 Task: Create a due date automation trigger when advanced on, on the monday of the week a card is due add basic not assigned to anyone at 11:00 AM.
Action: Mouse moved to (1184, 88)
Screenshot: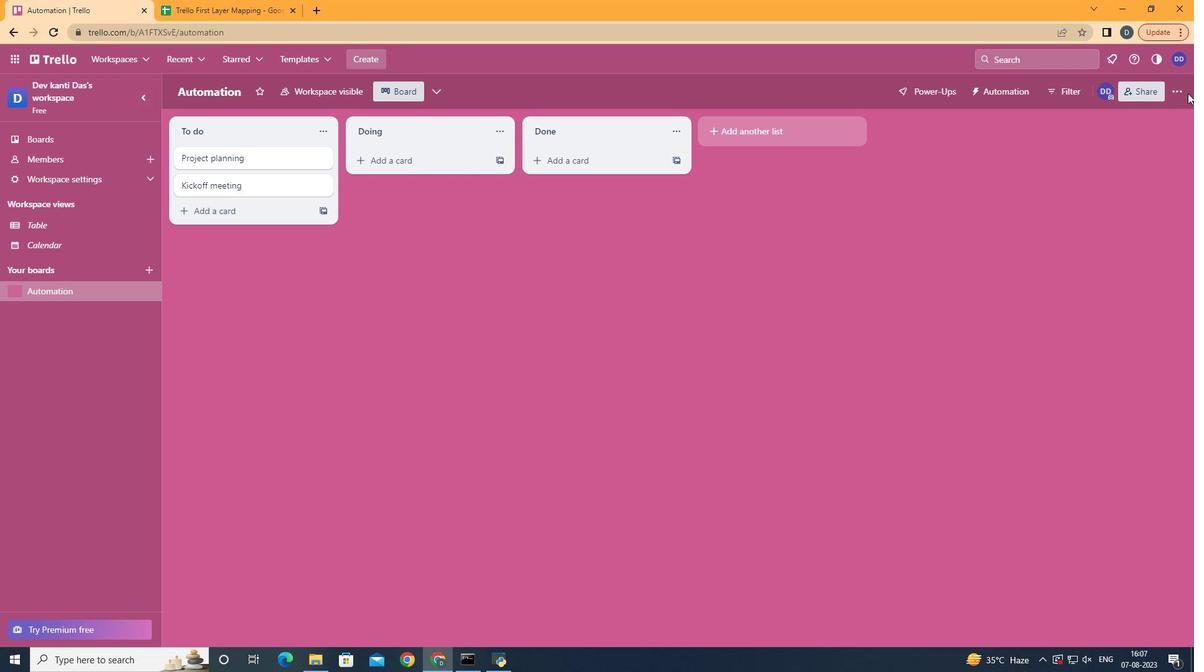 
Action: Mouse pressed left at (1184, 88)
Screenshot: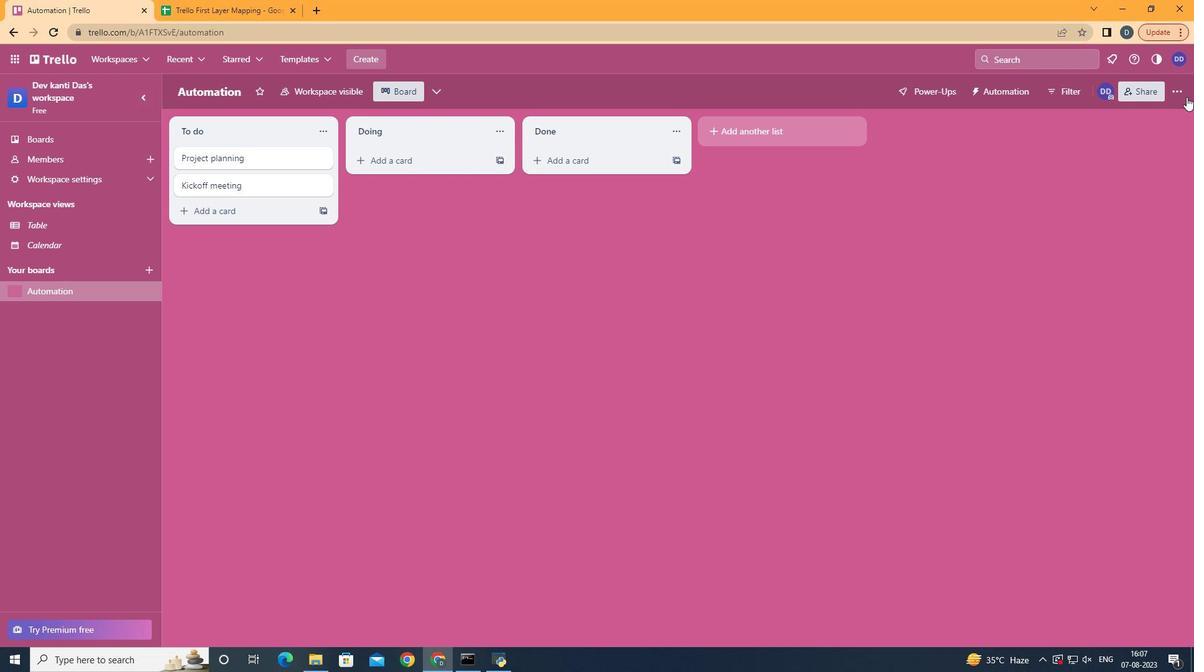 
Action: Mouse moved to (1178, 90)
Screenshot: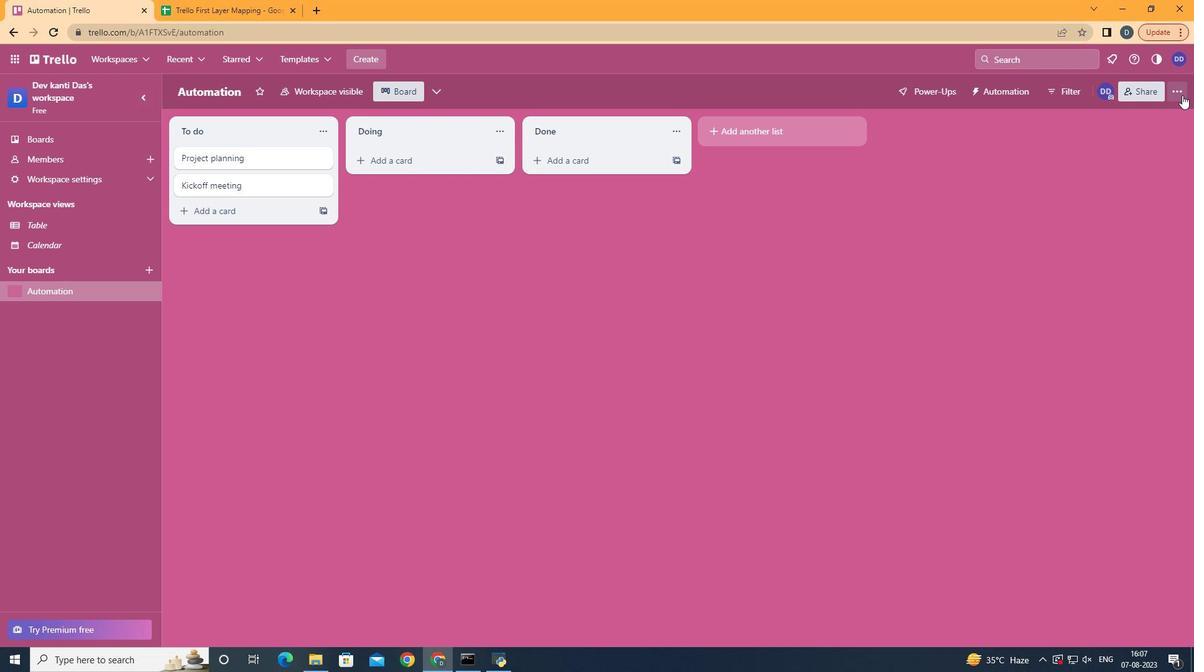 
Action: Mouse pressed left at (1178, 90)
Screenshot: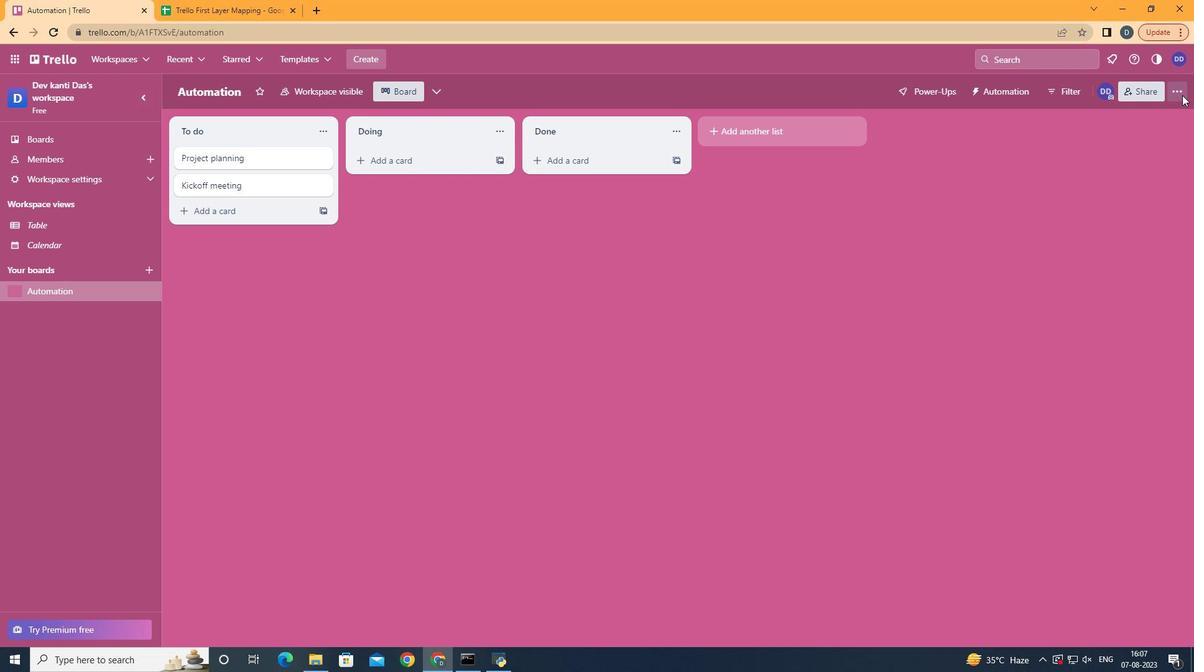
Action: Mouse moved to (1080, 247)
Screenshot: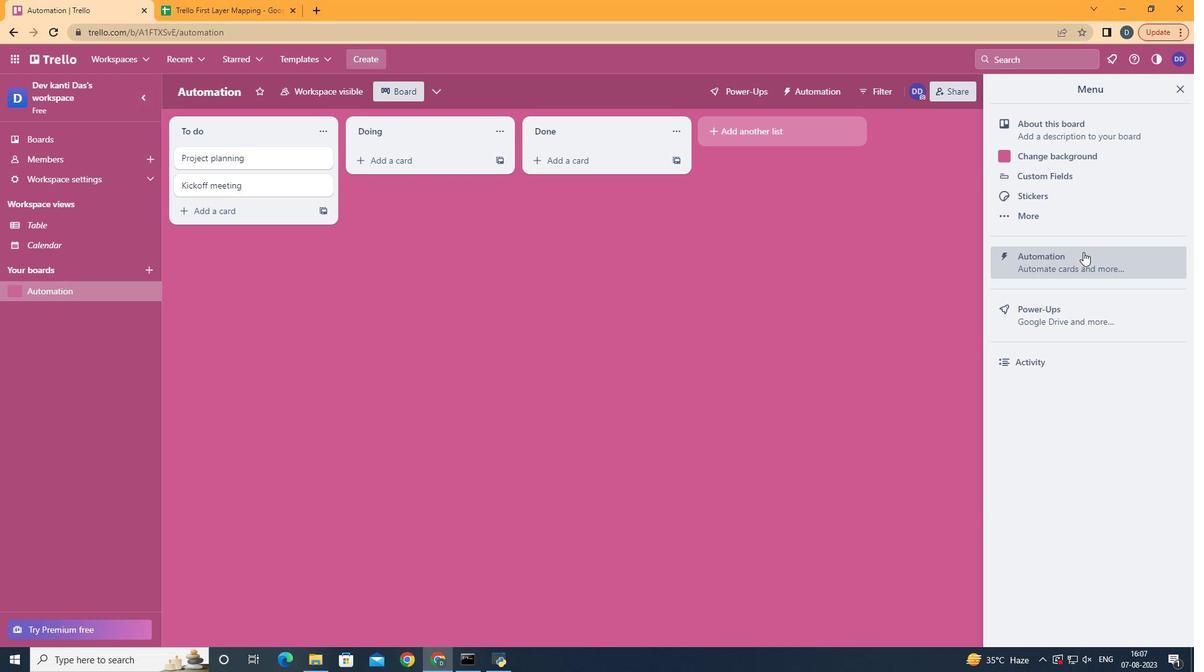 
Action: Mouse pressed left at (1080, 247)
Screenshot: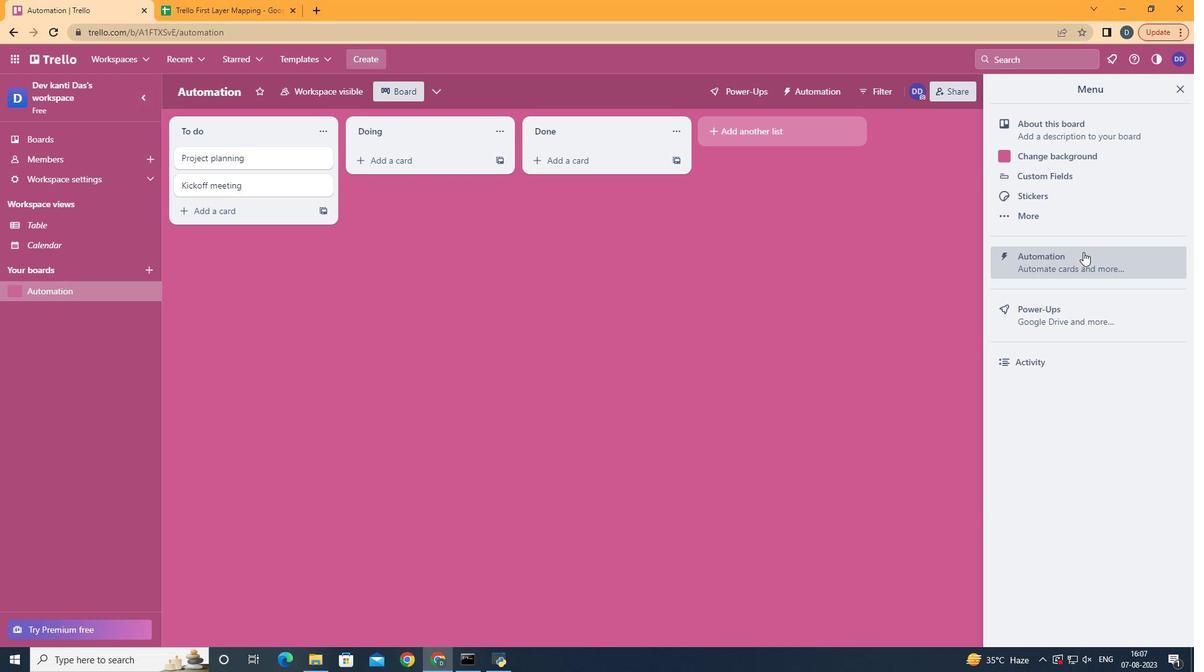
Action: Mouse moved to (237, 253)
Screenshot: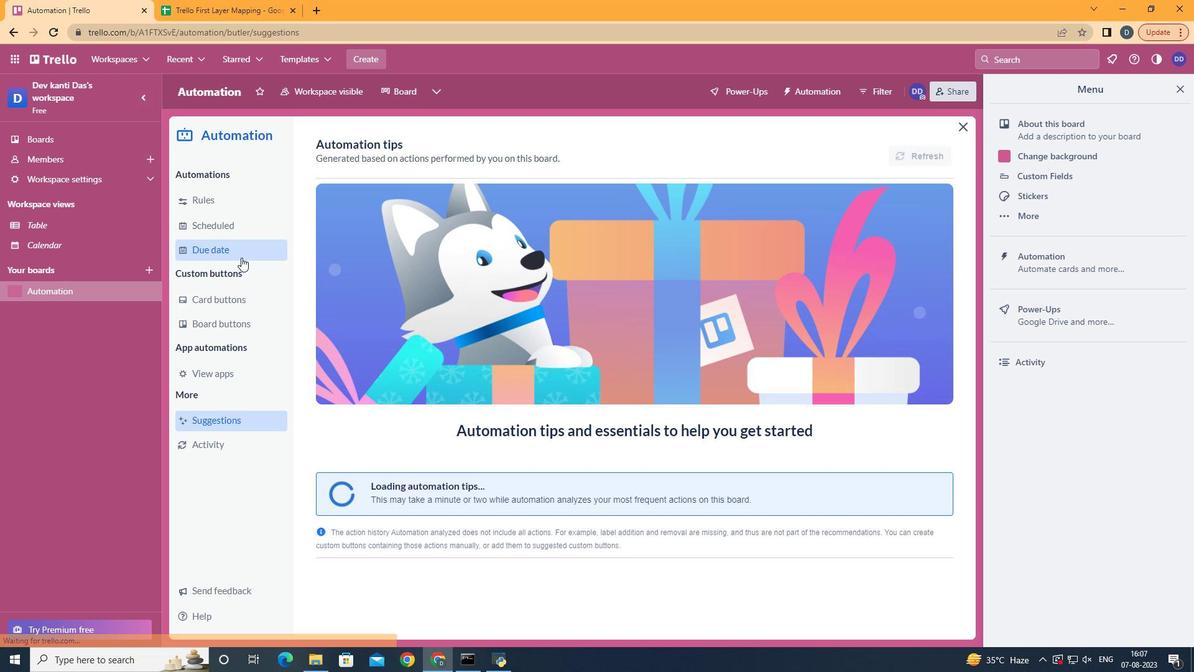 
Action: Mouse pressed left at (237, 253)
Screenshot: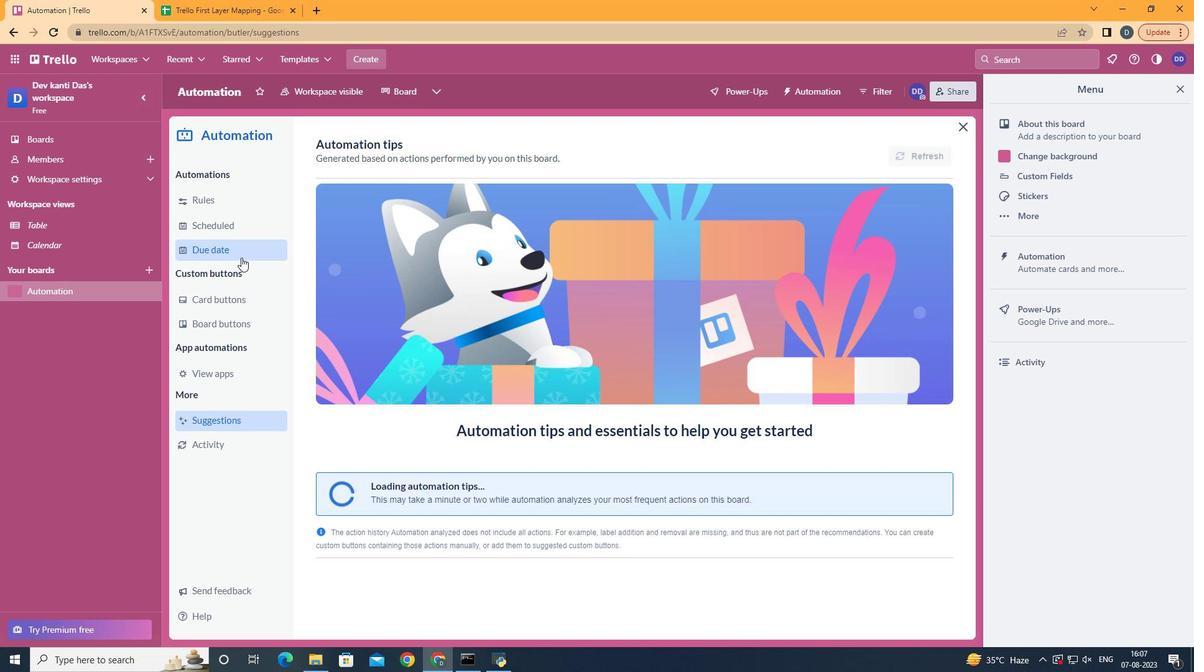 
Action: Mouse moved to (872, 143)
Screenshot: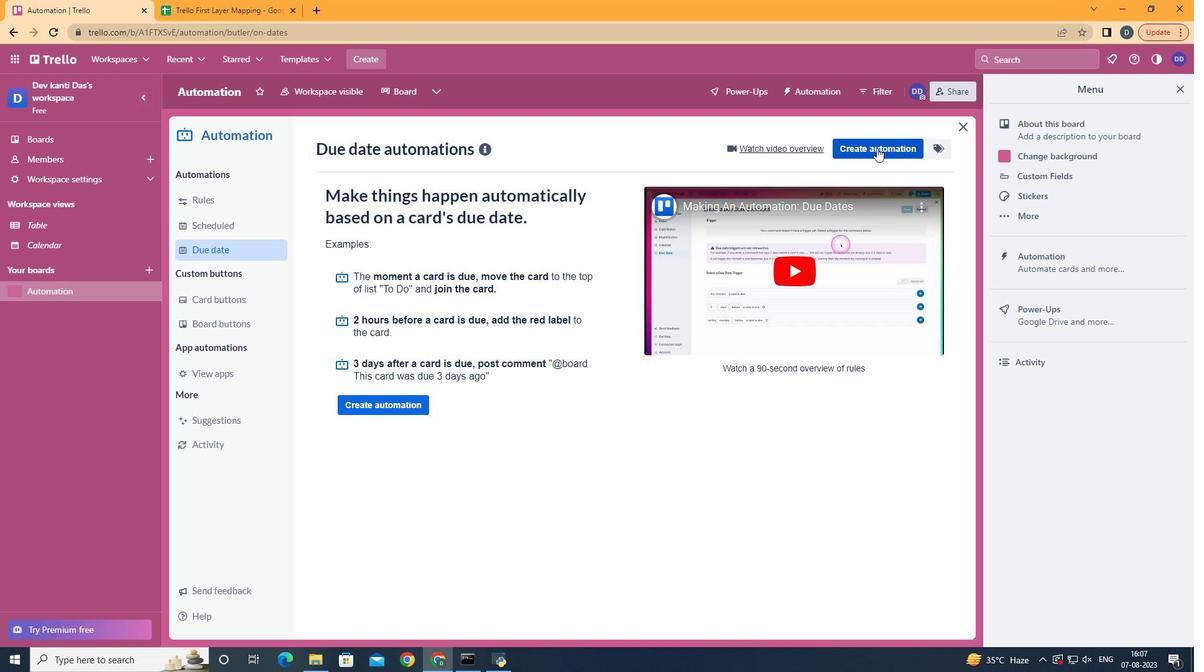 
Action: Mouse pressed left at (872, 143)
Screenshot: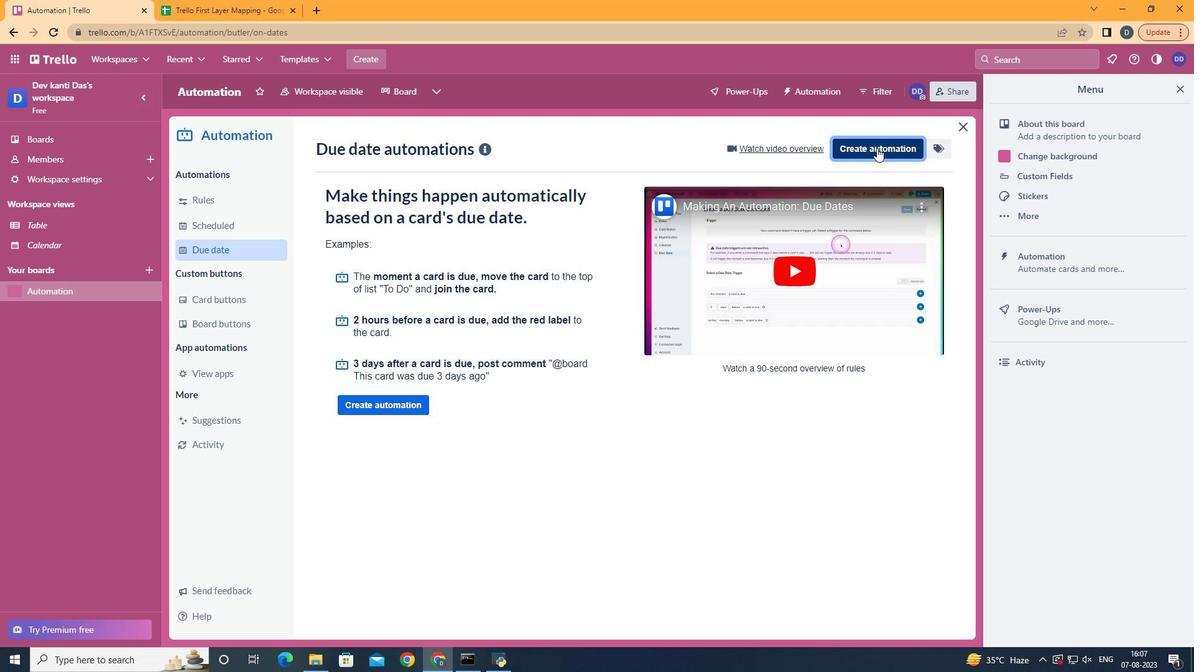 
Action: Mouse moved to (652, 261)
Screenshot: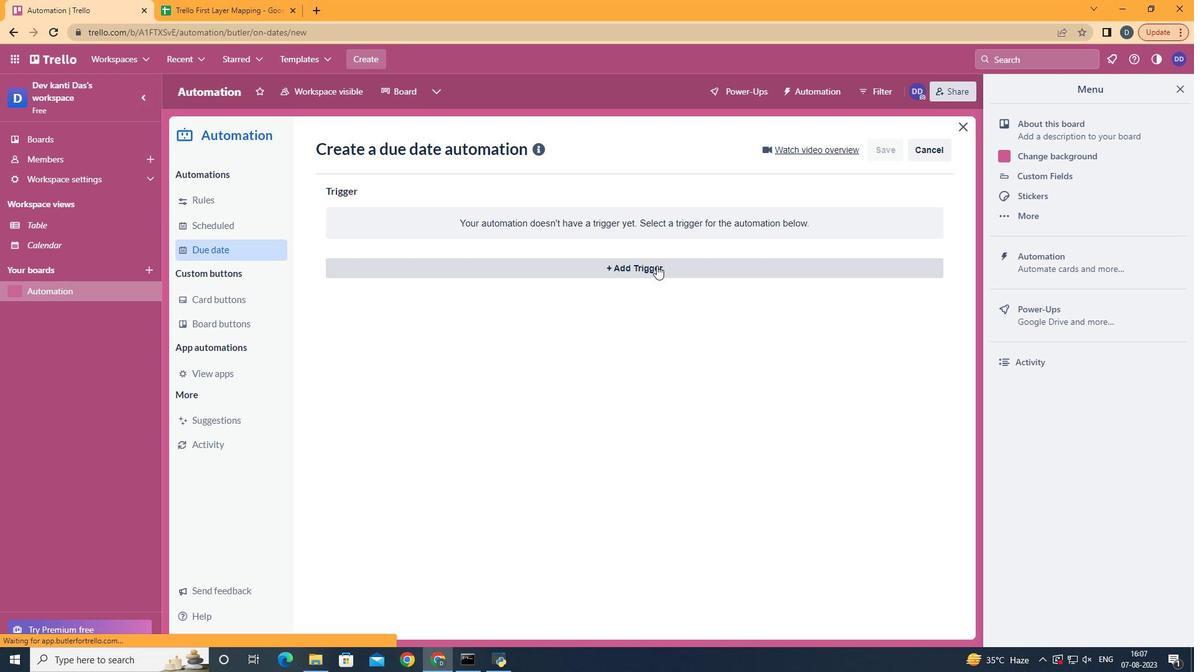 
Action: Mouse pressed left at (652, 261)
Screenshot: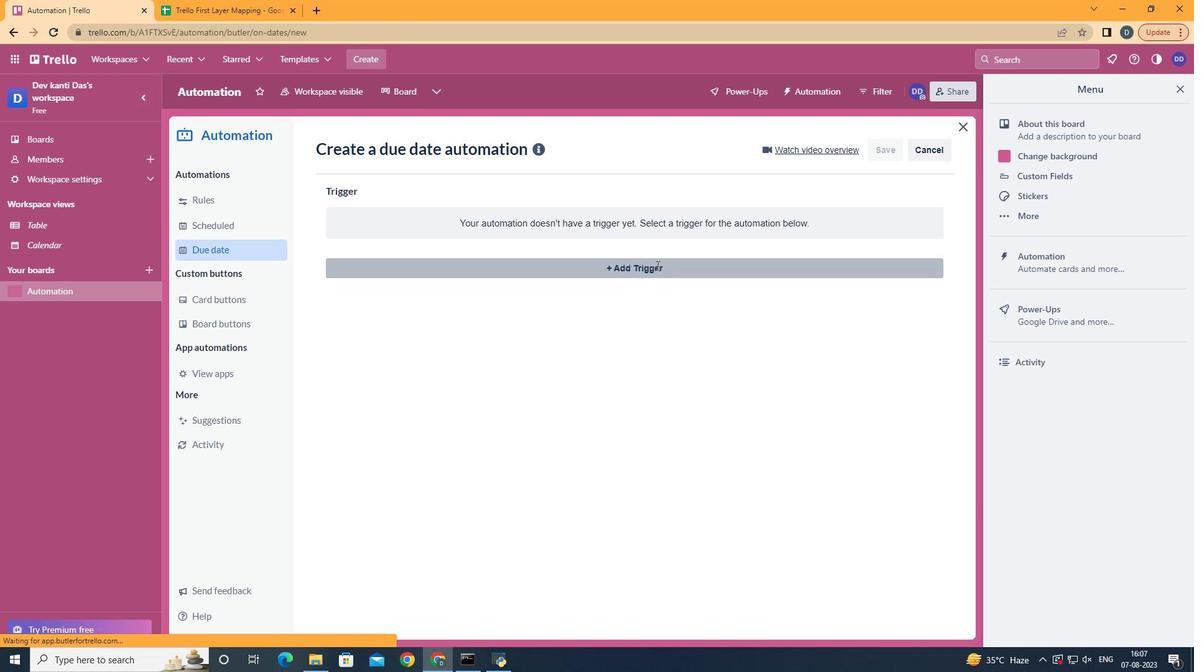 
Action: Mouse moved to (401, 322)
Screenshot: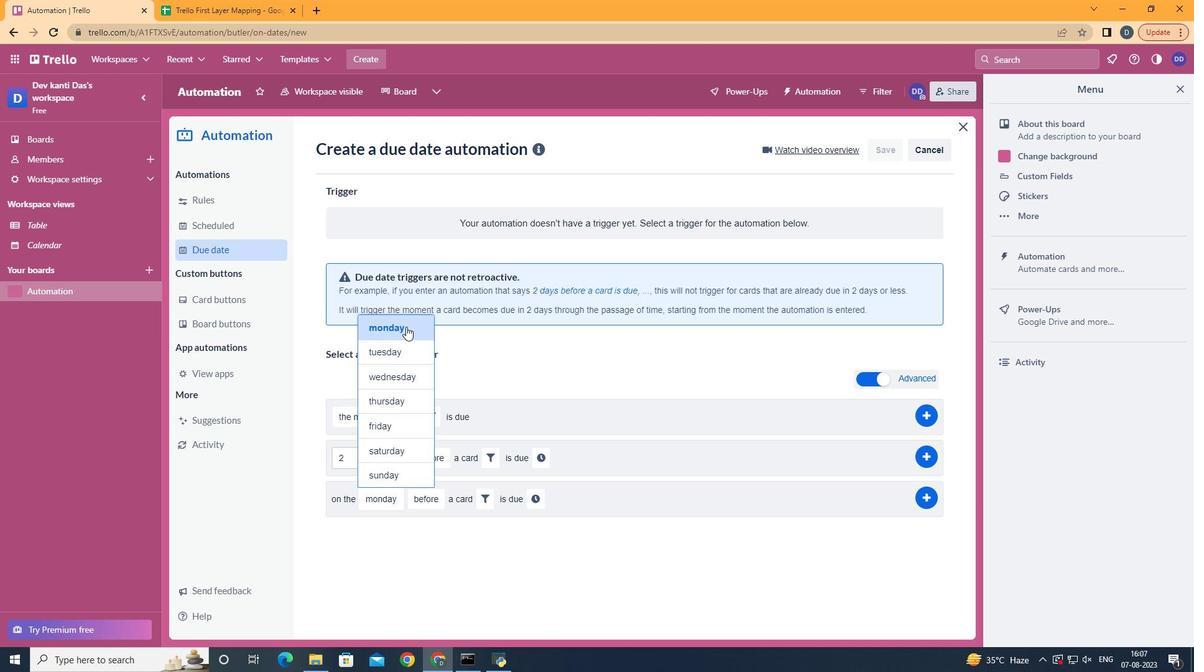 
Action: Mouse pressed left at (401, 322)
Screenshot: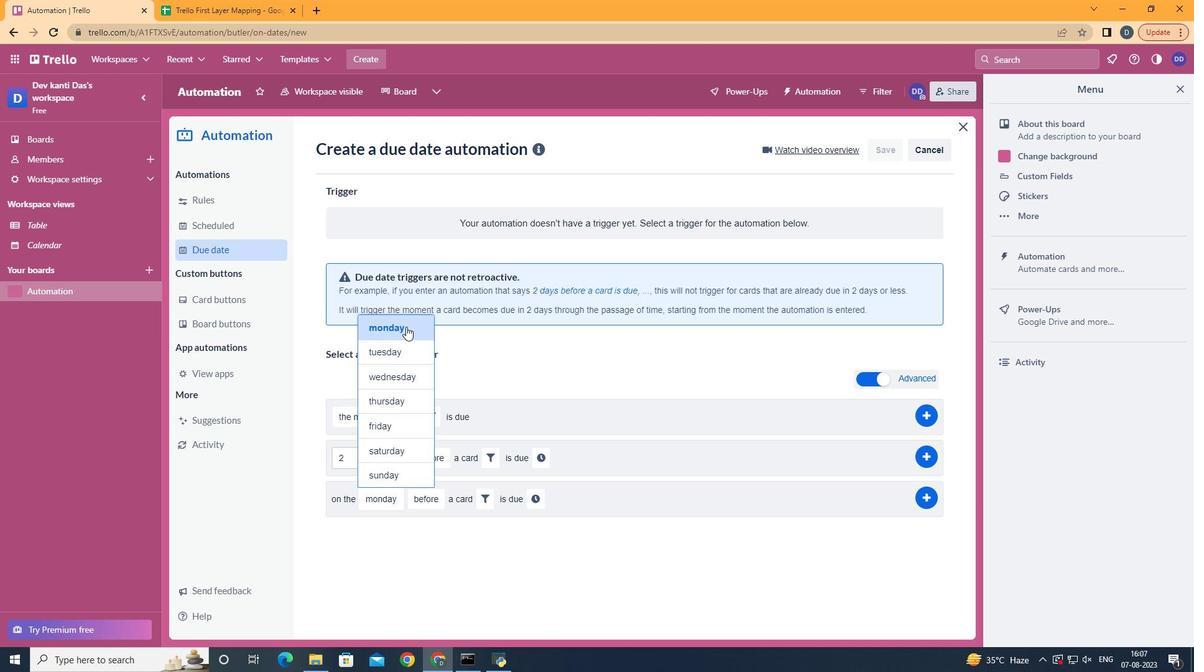 
Action: Mouse moved to (443, 573)
Screenshot: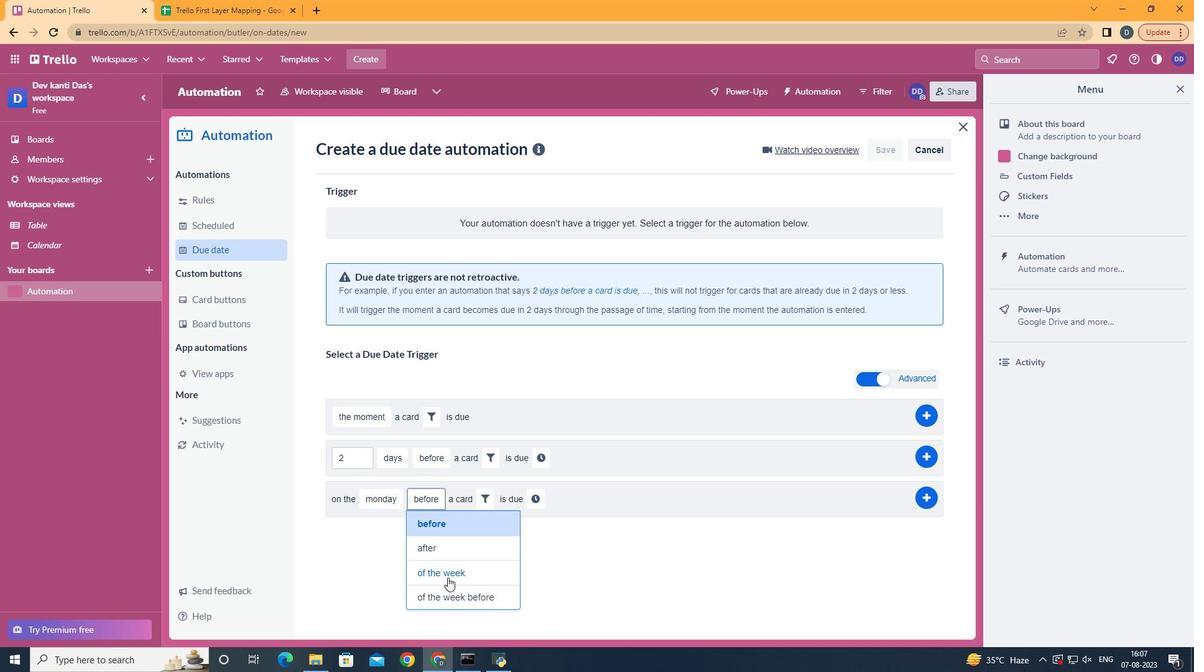 
Action: Mouse pressed left at (443, 573)
Screenshot: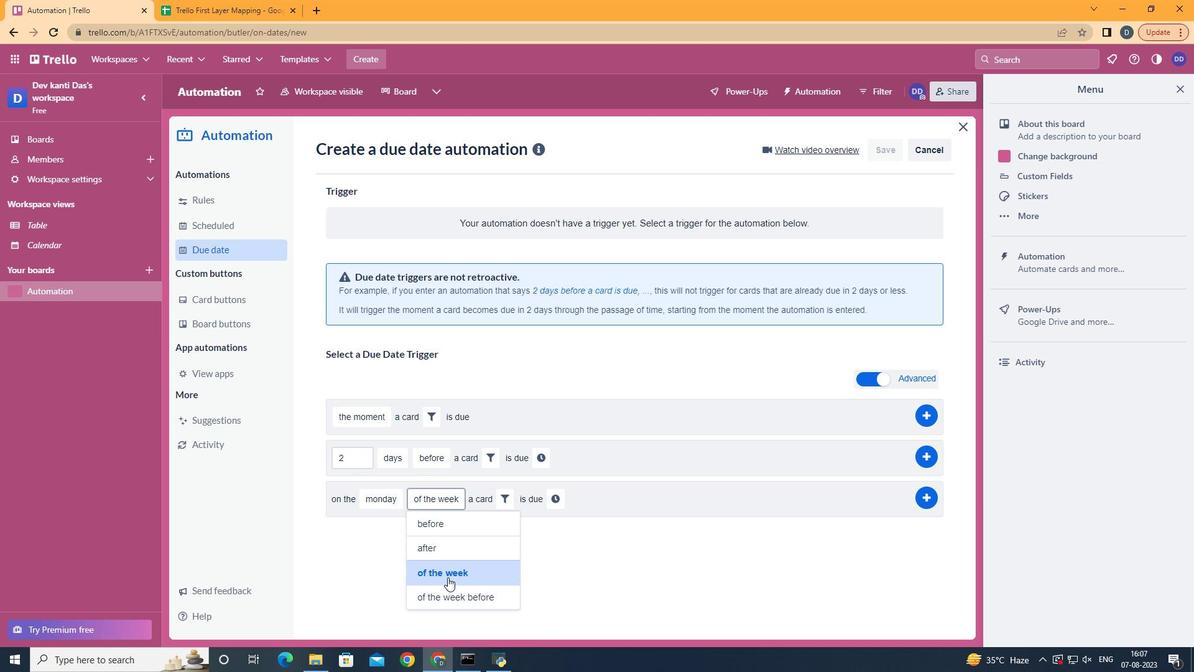 
Action: Mouse moved to (501, 494)
Screenshot: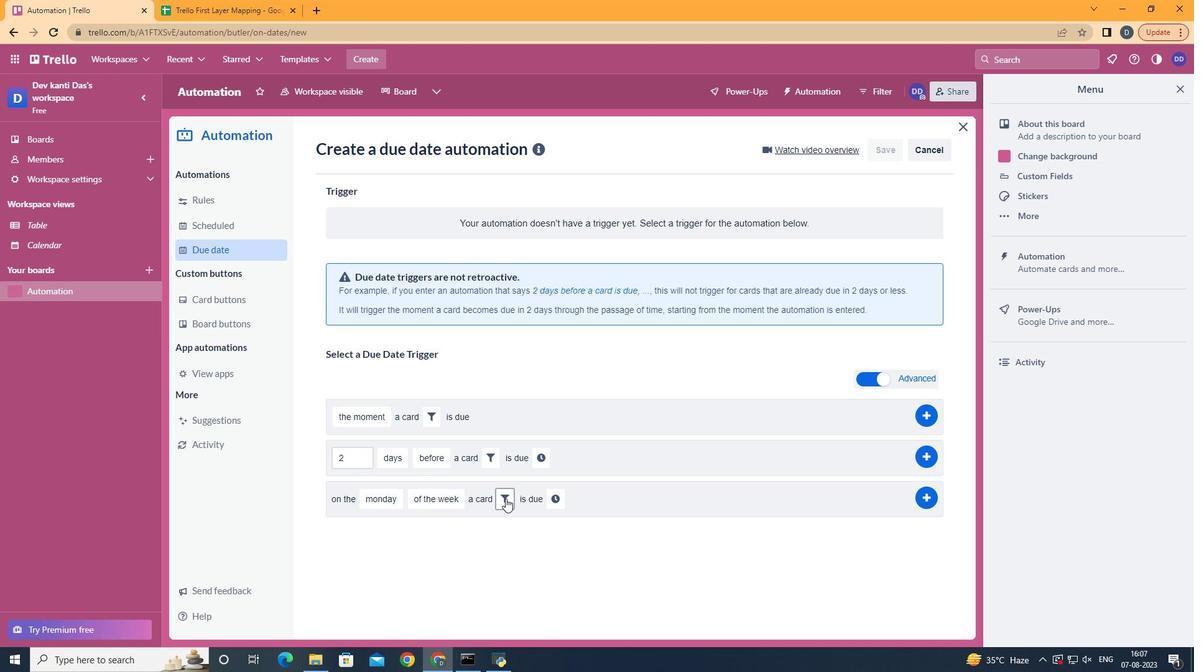 
Action: Mouse pressed left at (501, 494)
Screenshot: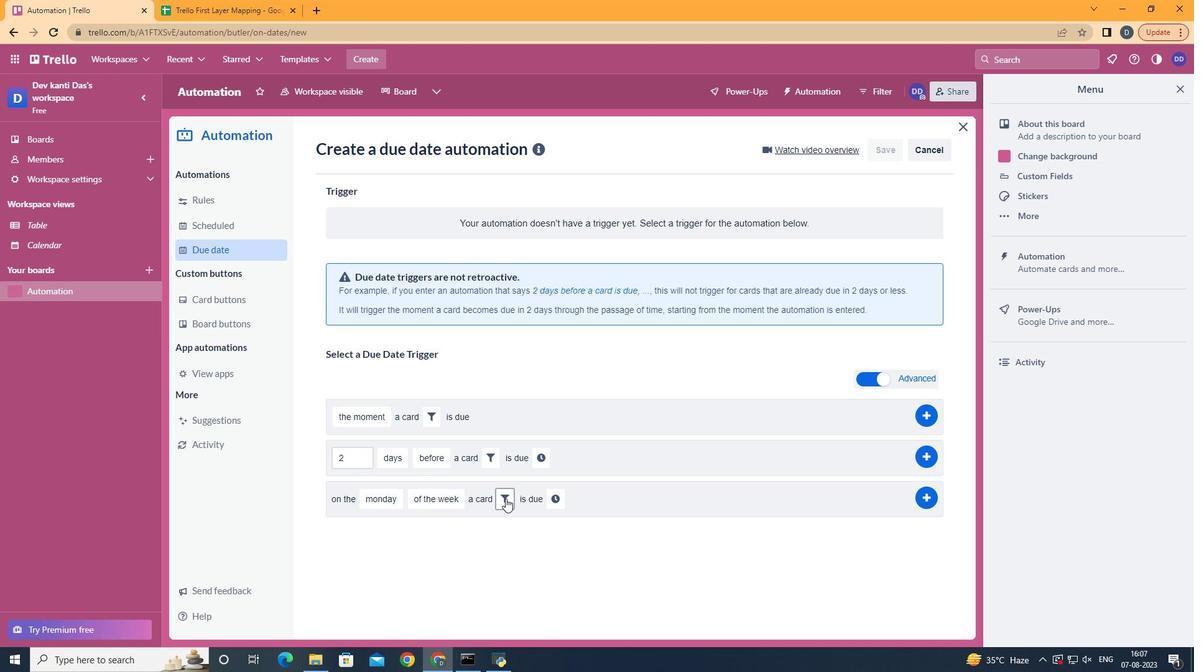
Action: Mouse moved to (553, 538)
Screenshot: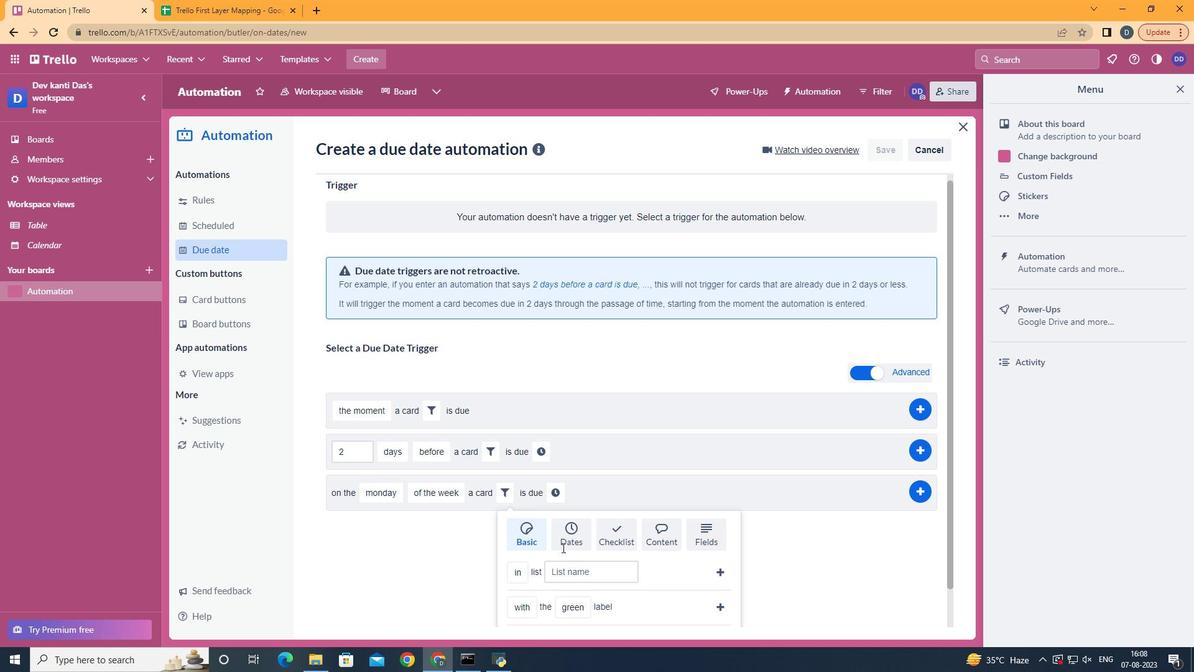 
Action: Mouse scrolled (553, 538) with delta (0, 0)
Screenshot: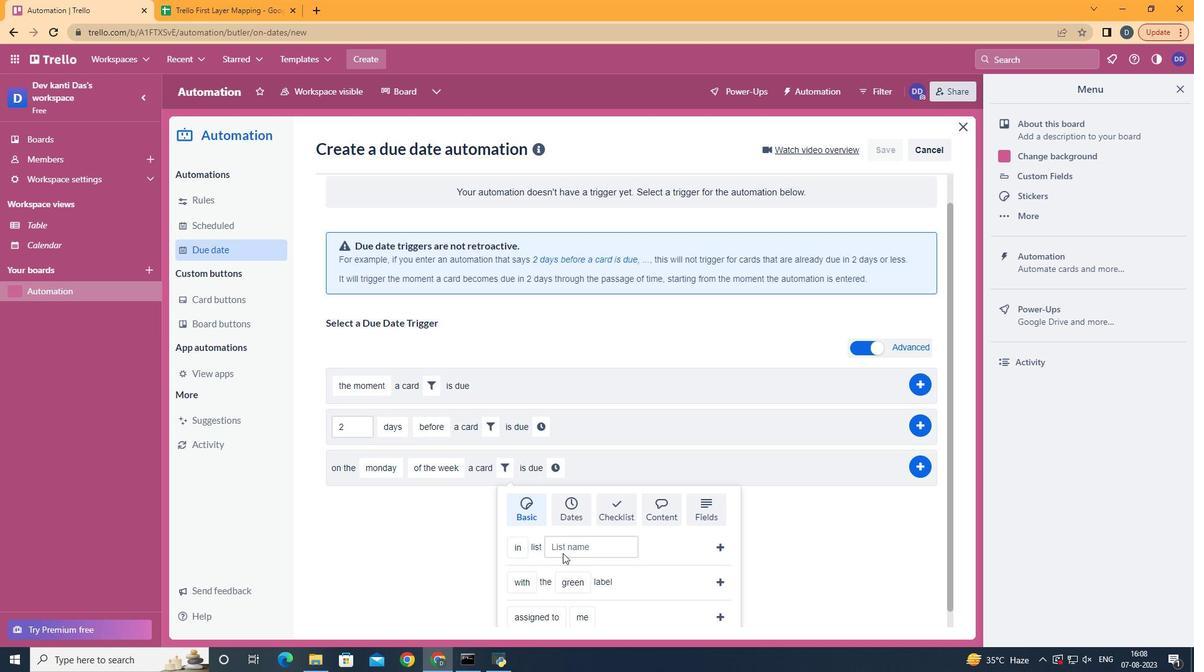 
Action: Mouse scrolled (553, 538) with delta (0, 0)
Screenshot: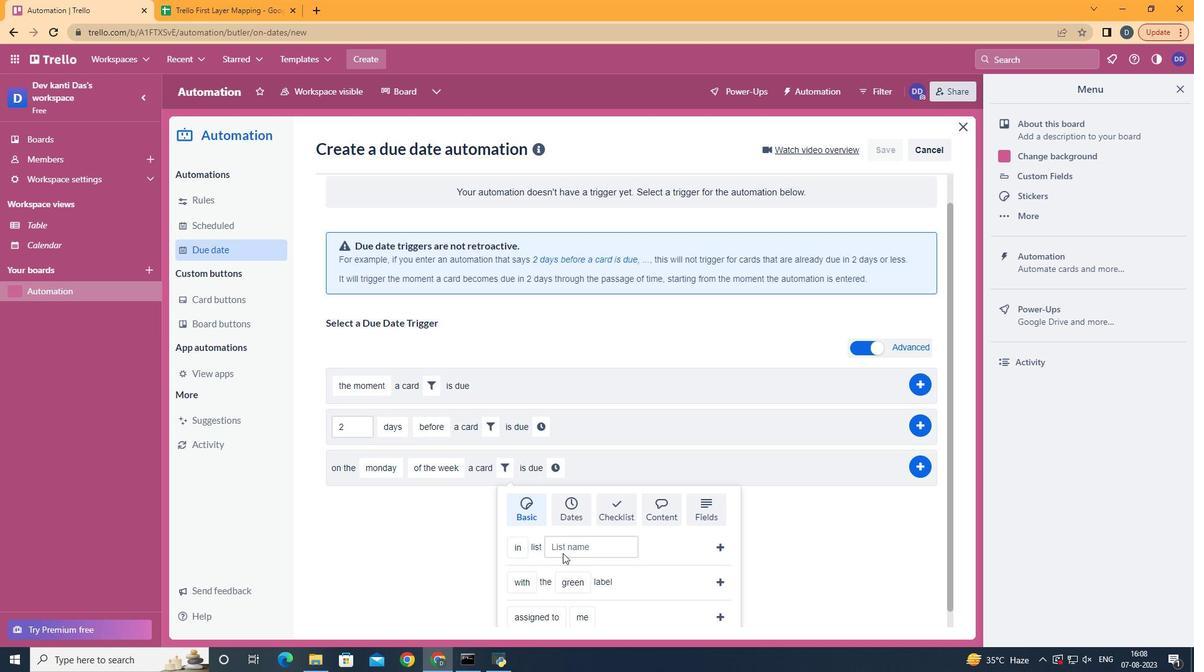 
Action: Mouse moved to (554, 538)
Screenshot: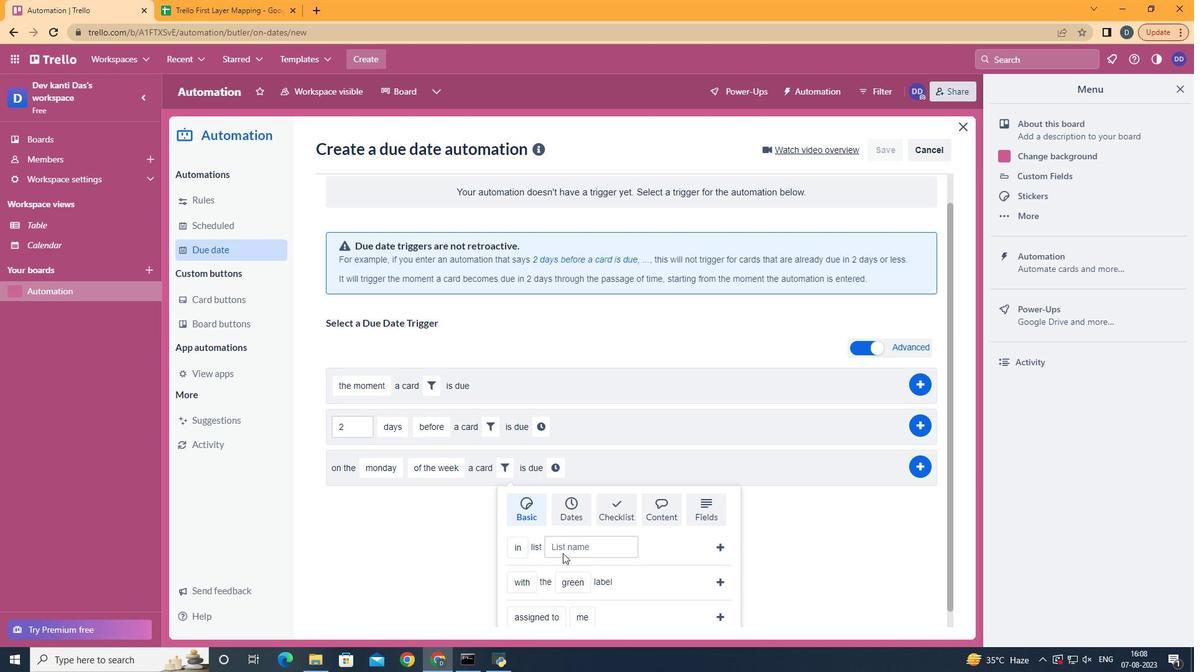 
Action: Mouse scrolled (554, 538) with delta (0, 0)
Screenshot: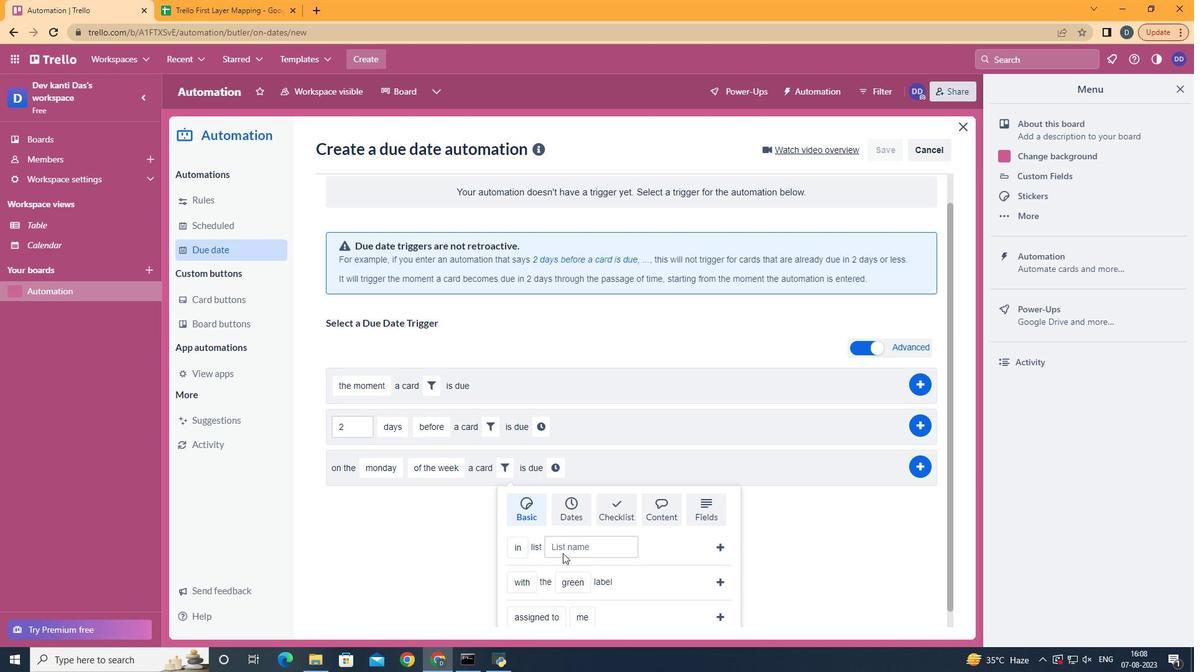 
Action: Mouse moved to (547, 576)
Screenshot: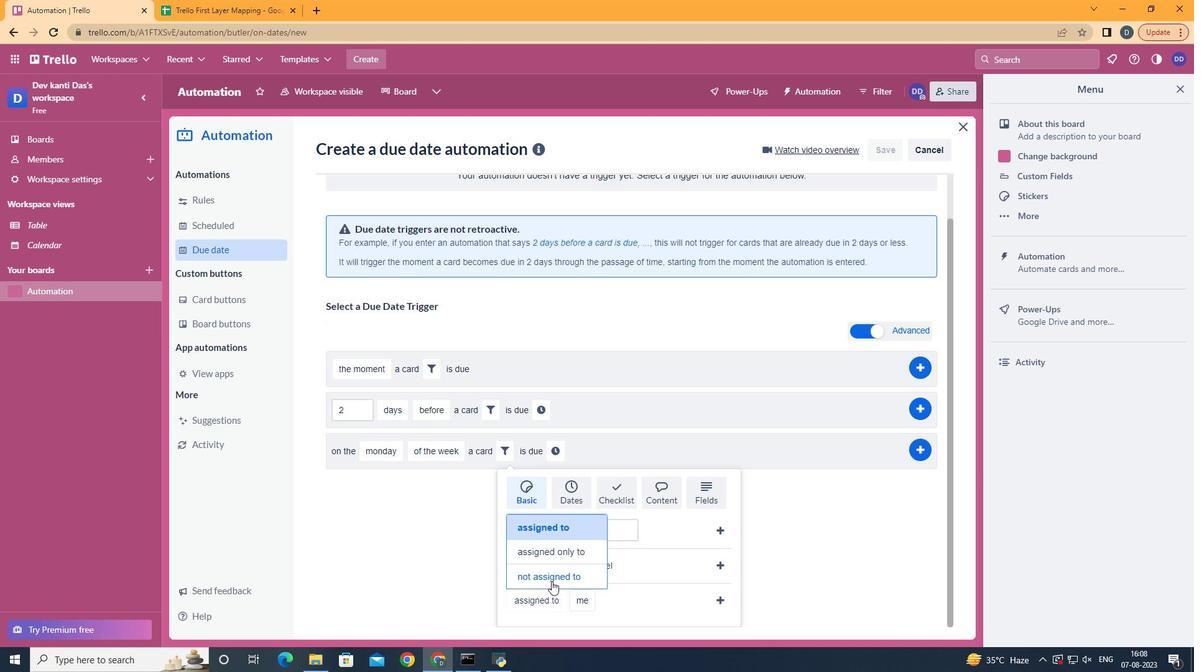 
Action: Mouse pressed left at (547, 576)
Screenshot: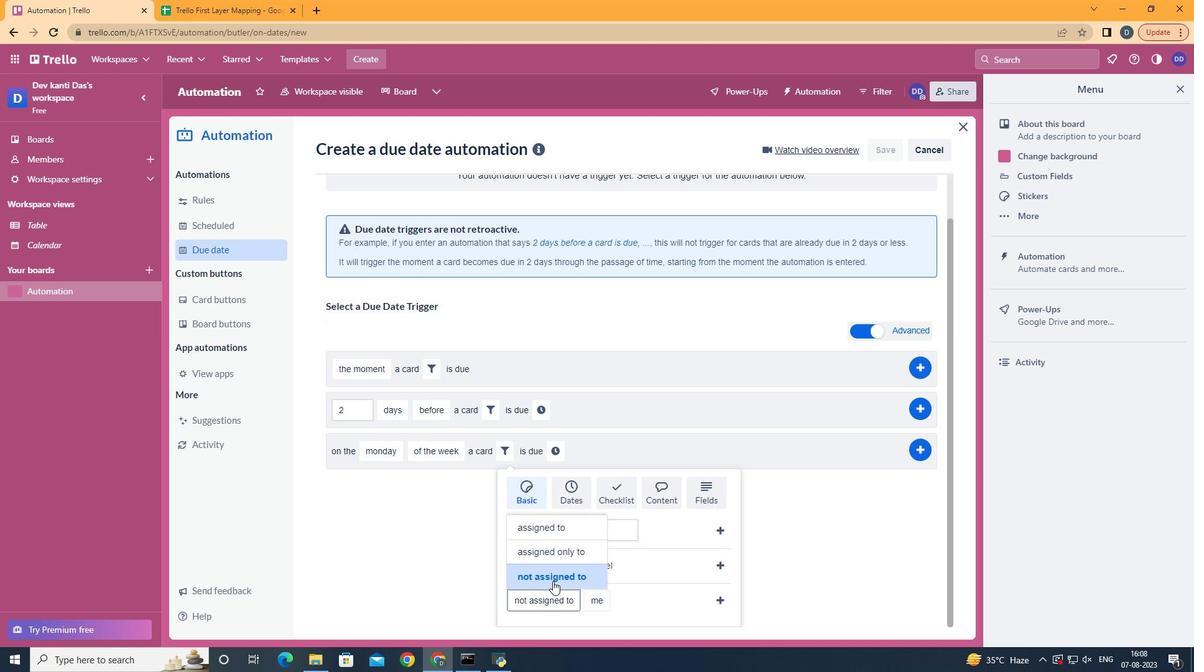 
Action: Mouse moved to (610, 545)
Screenshot: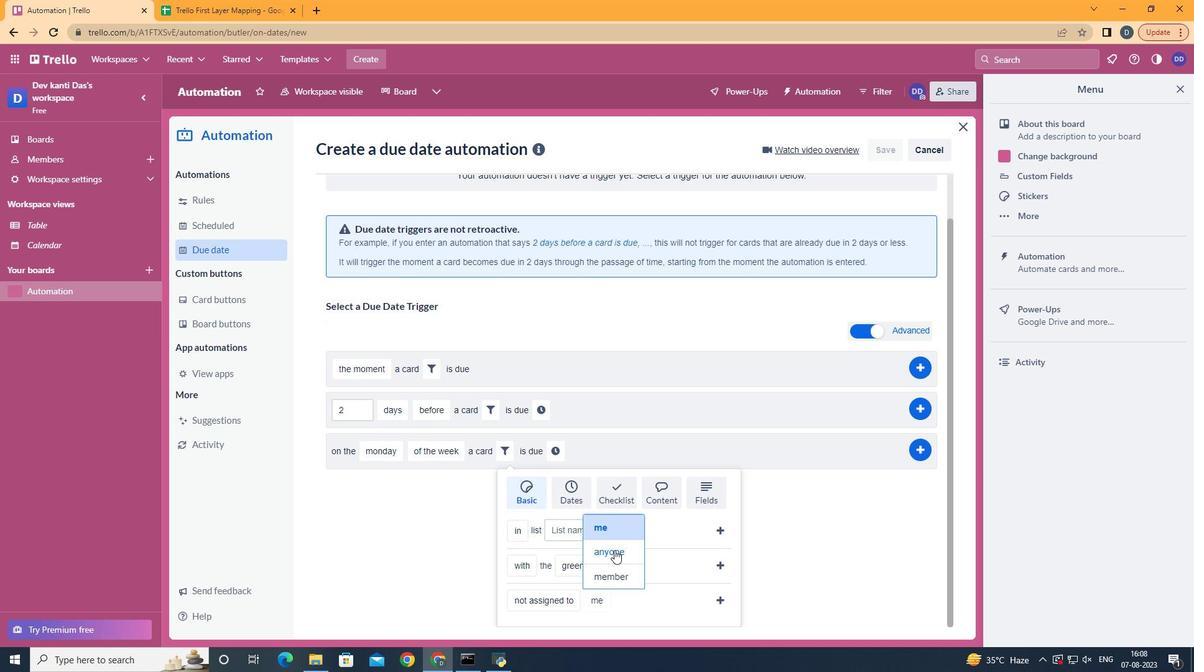 
Action: Mouse pressed left at (610, 545)
Screenshot: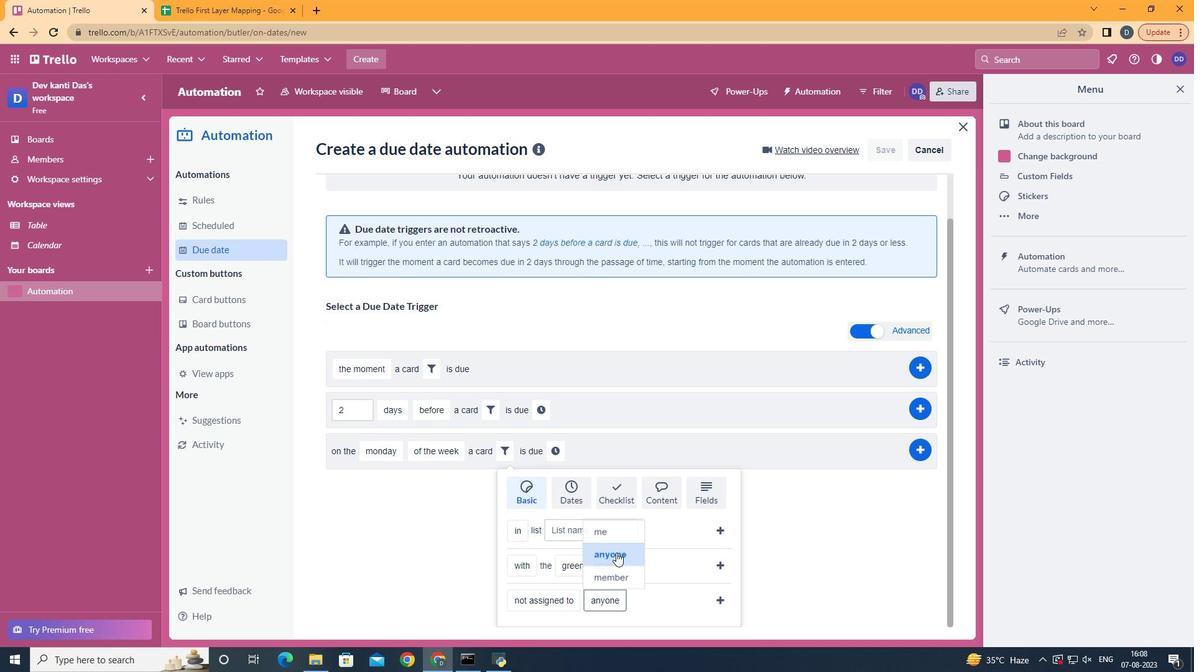 
Action: Mouse moved to (723, 590)
Screenshot: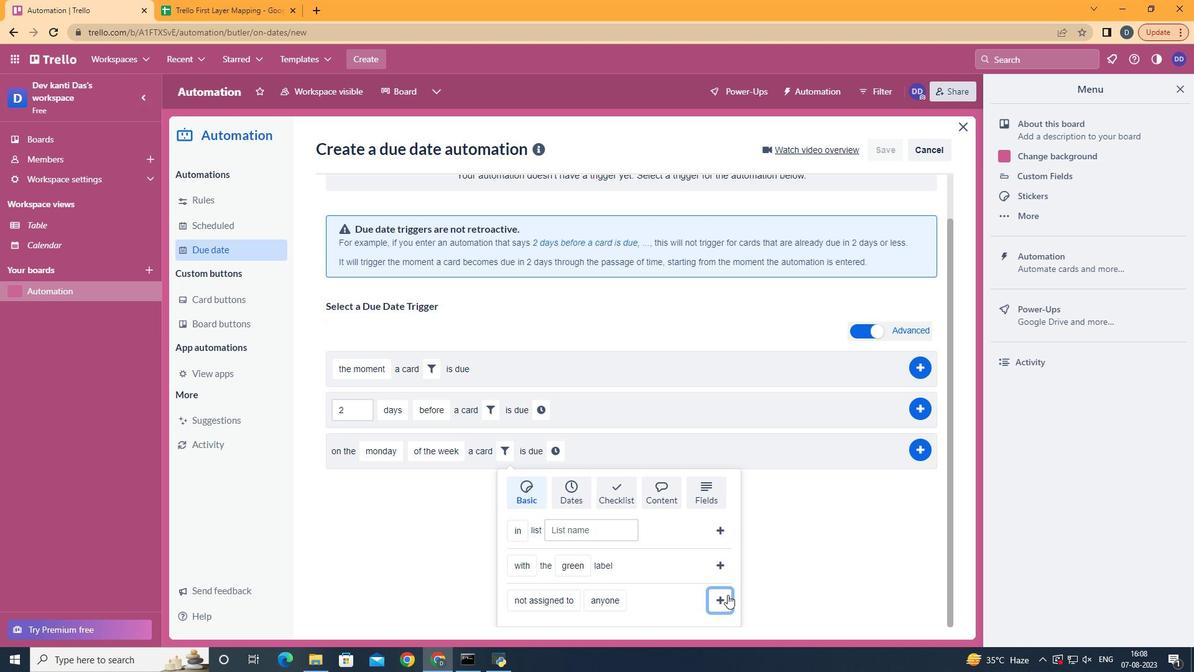 
Action: Mouse pressed left at (723, 590)
Screenshot: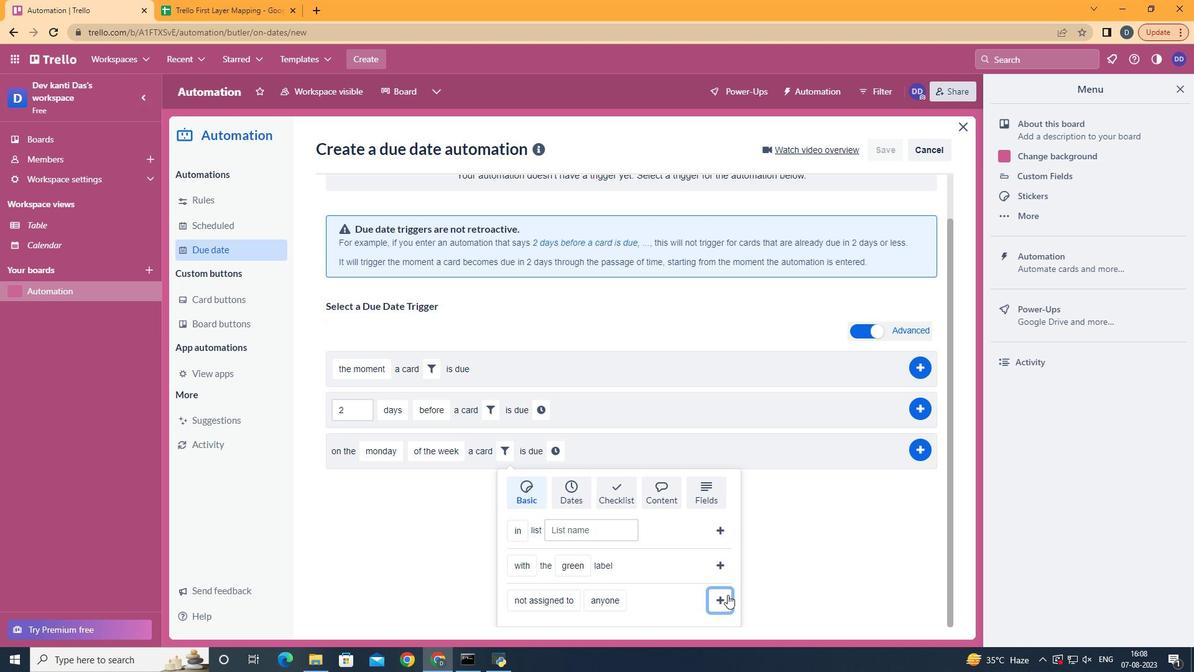 
Action: Mouse moved to (672, 497)
Screenshot: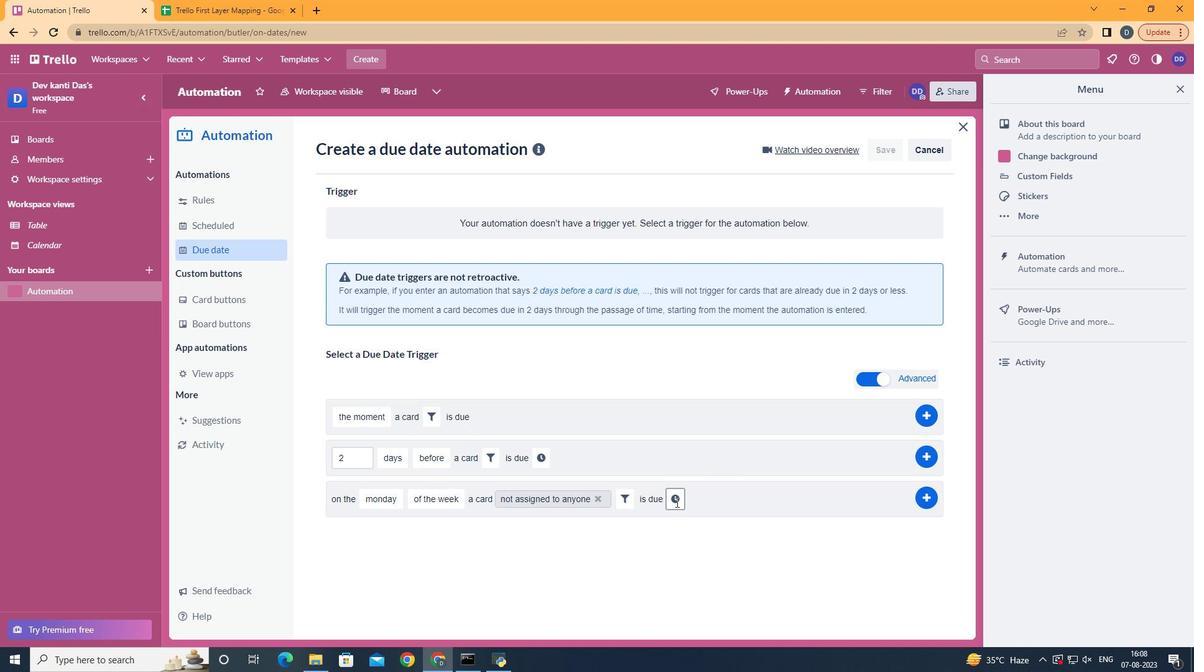 
Action: Mouse pressed left at (672, 497)
Screenshot: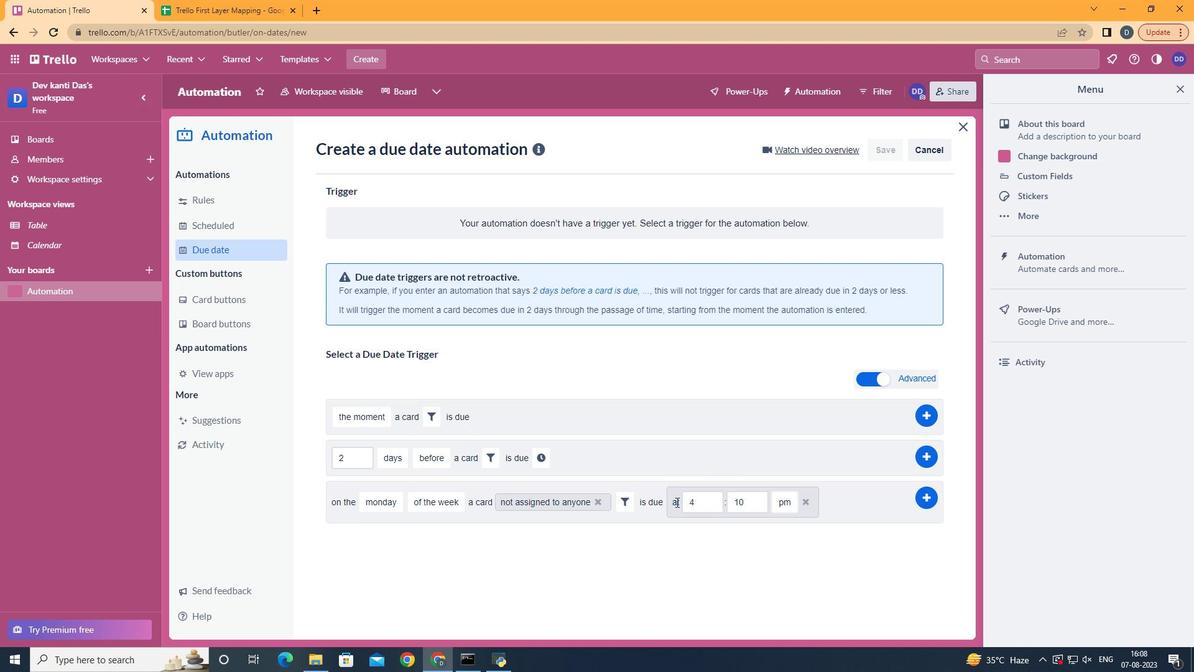 
Action: Mouse moved to (706, 498)
Screenshot: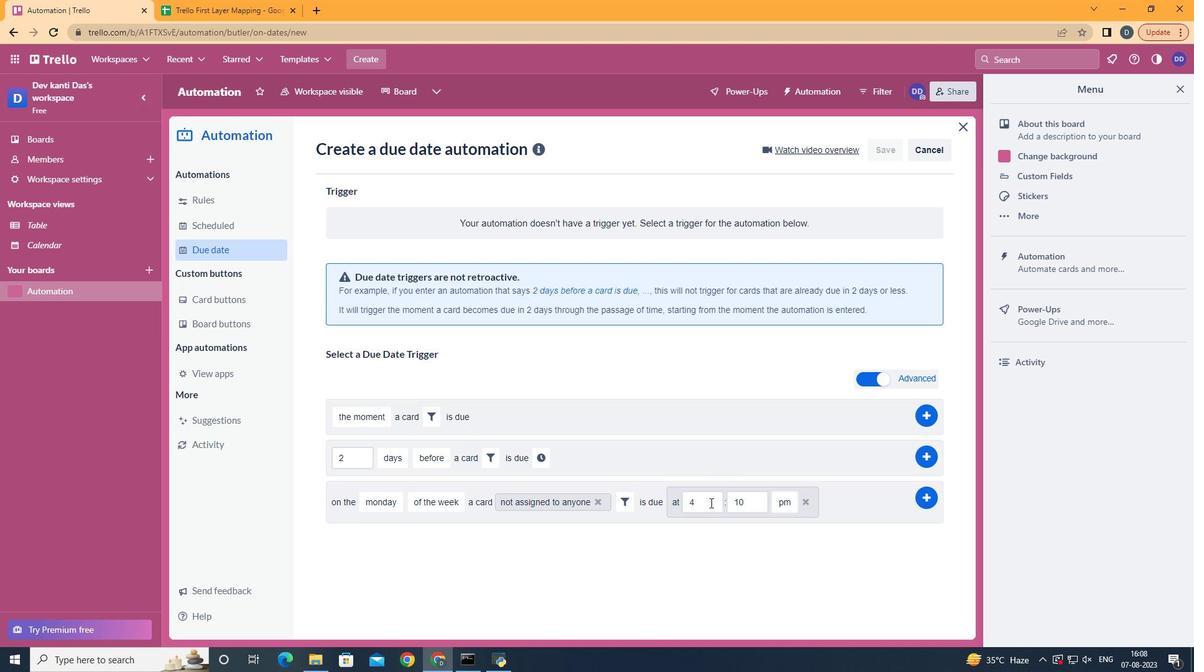 
Action: Mouse pressed left at (706, 498)
Screenshot: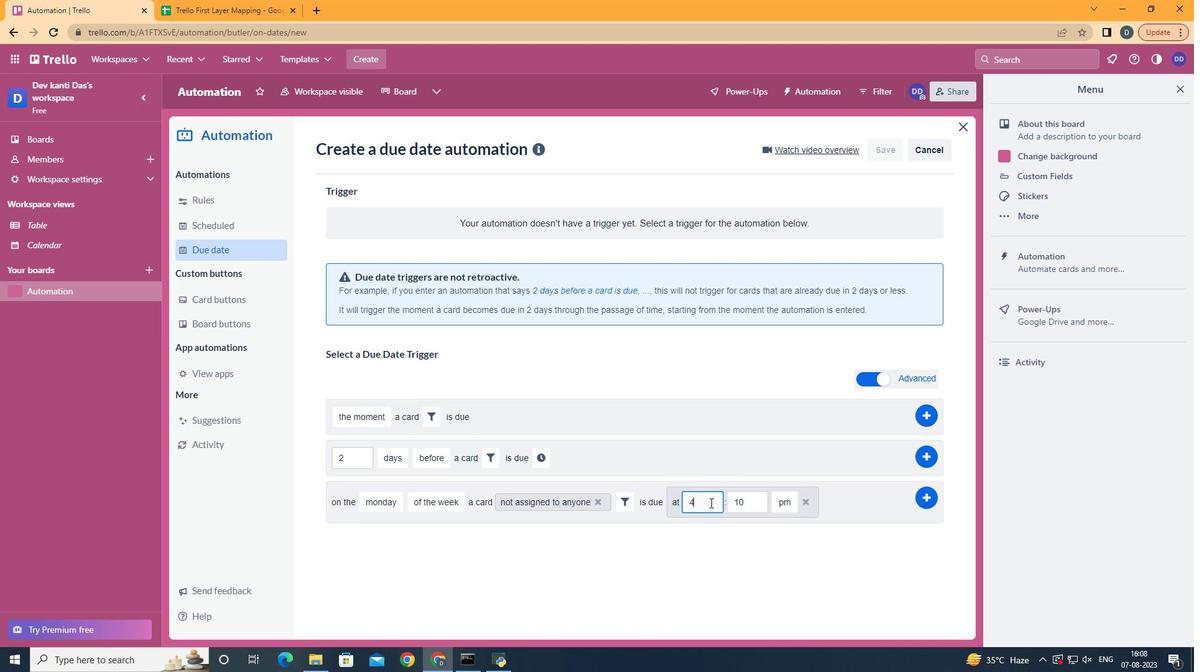 
Action: Mouse moved to (708, 495)
Screenshot: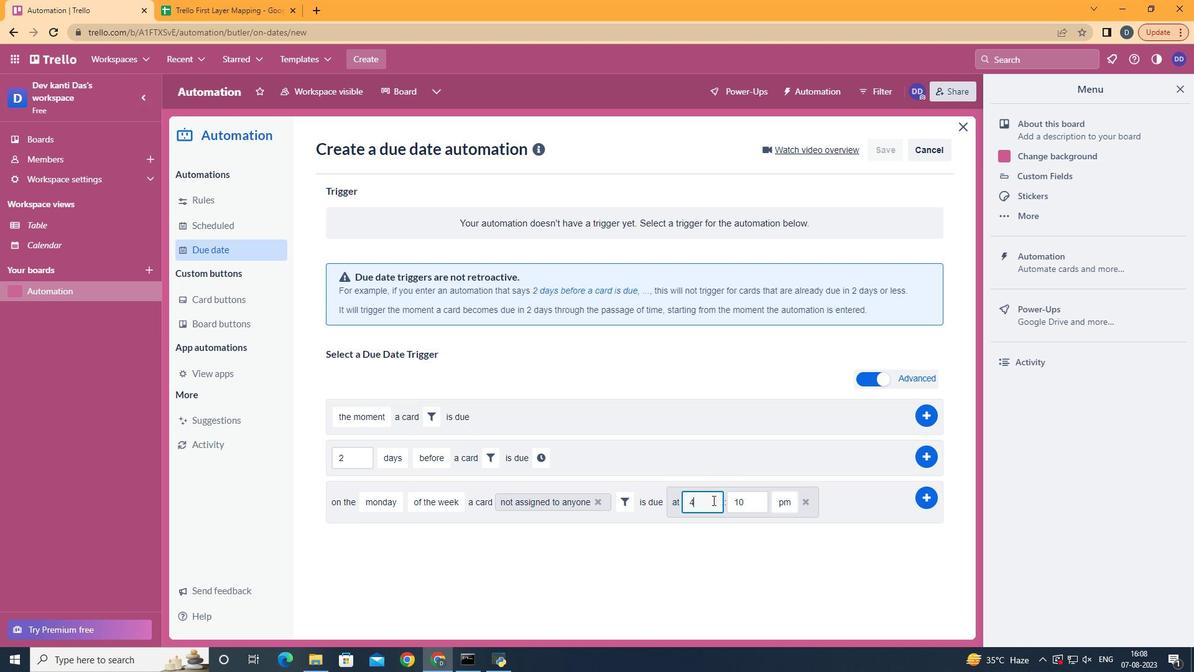 
Action: Key pressed <Key.backspace>11
Screenshot: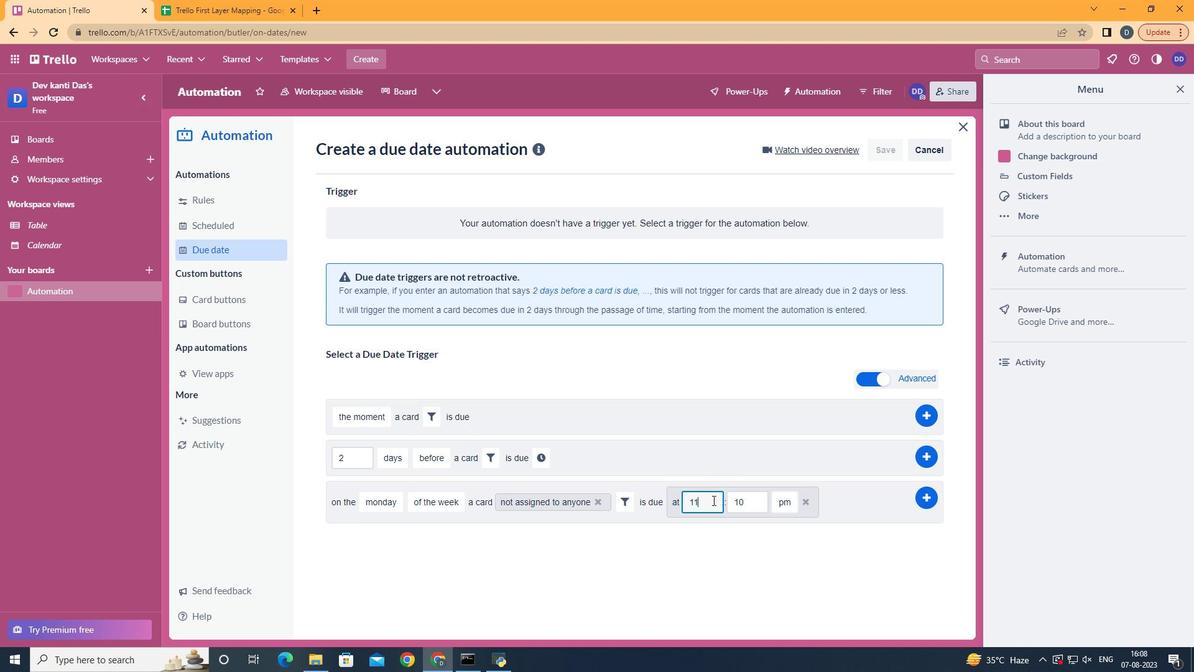 
Action: Mouse moved to (750, 494)
Screenshot: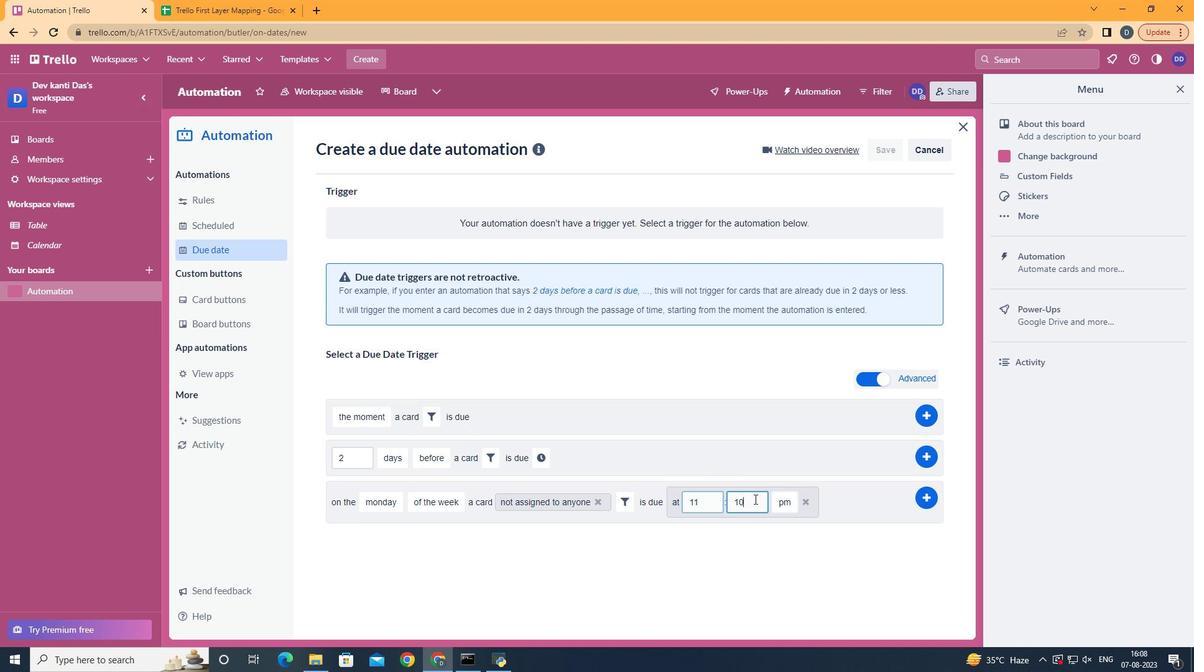 
Action: Mouse pressed left at (750, 494)
Screenshot: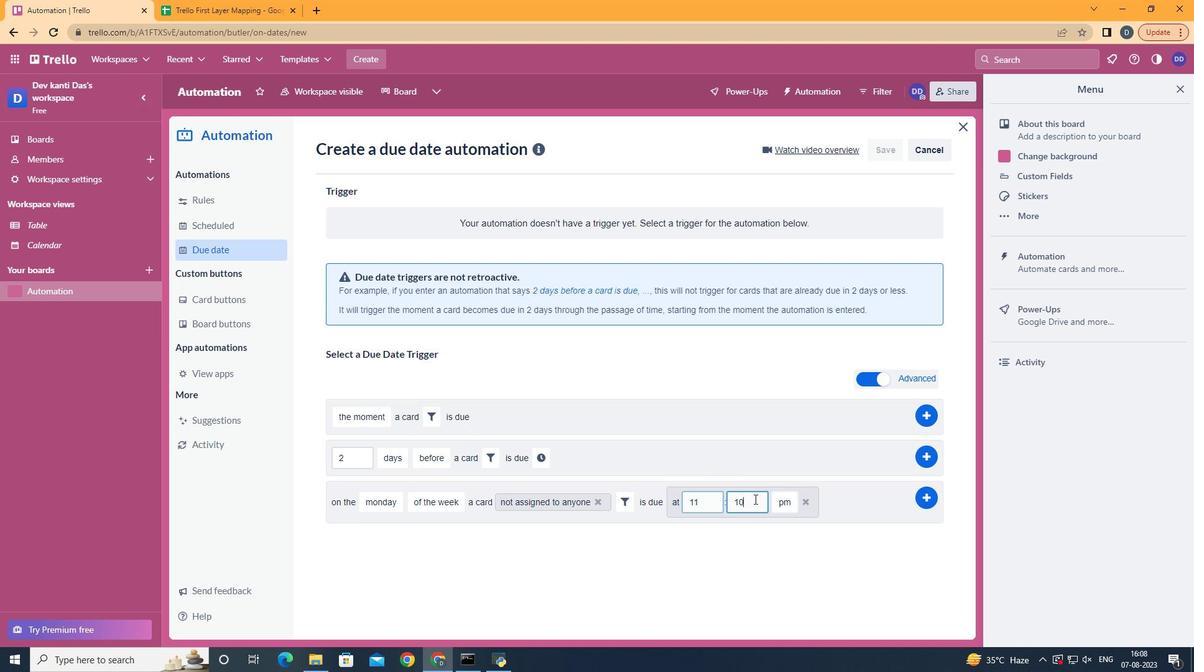 
Action: Key pressed <Key.backspace><Key.backspace>00
Screenshot: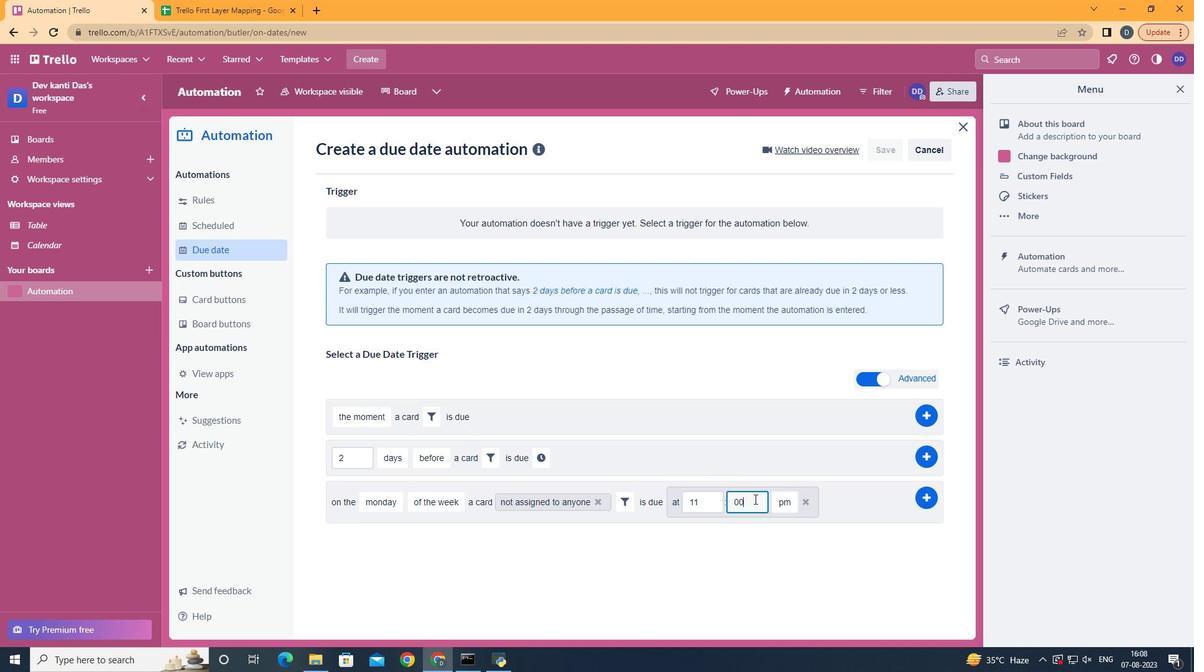 
Action: Mouse moved to (777, 523)
Screenshot: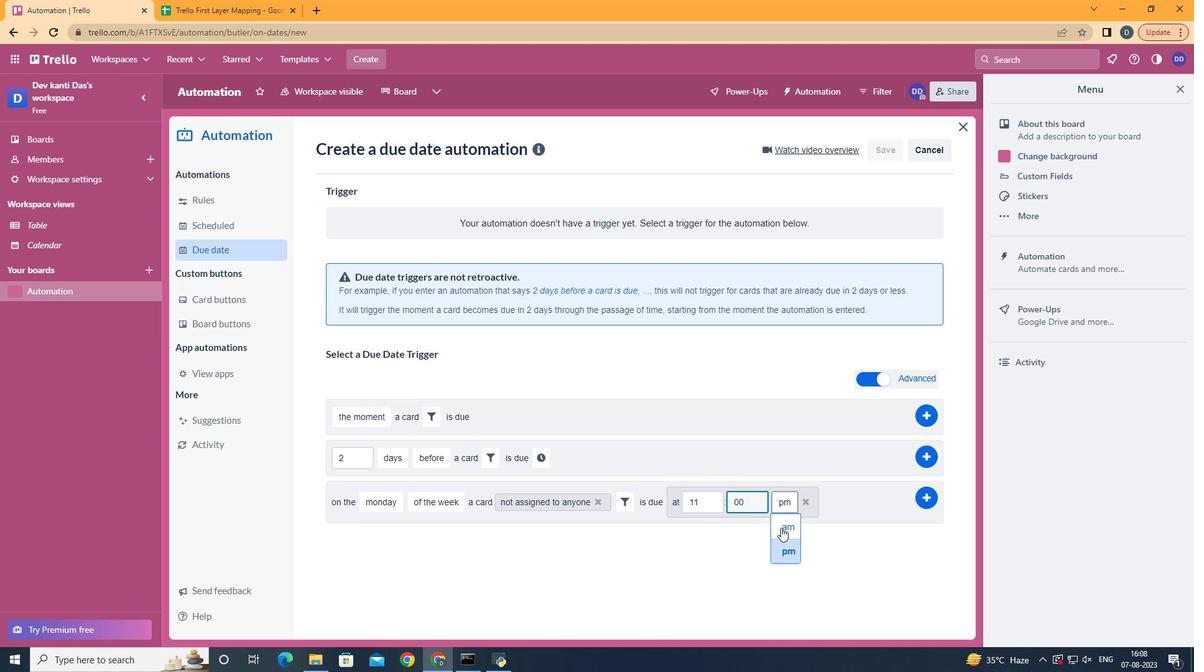 
Action: Mouse pressed left at (777, 523)
Screenshot: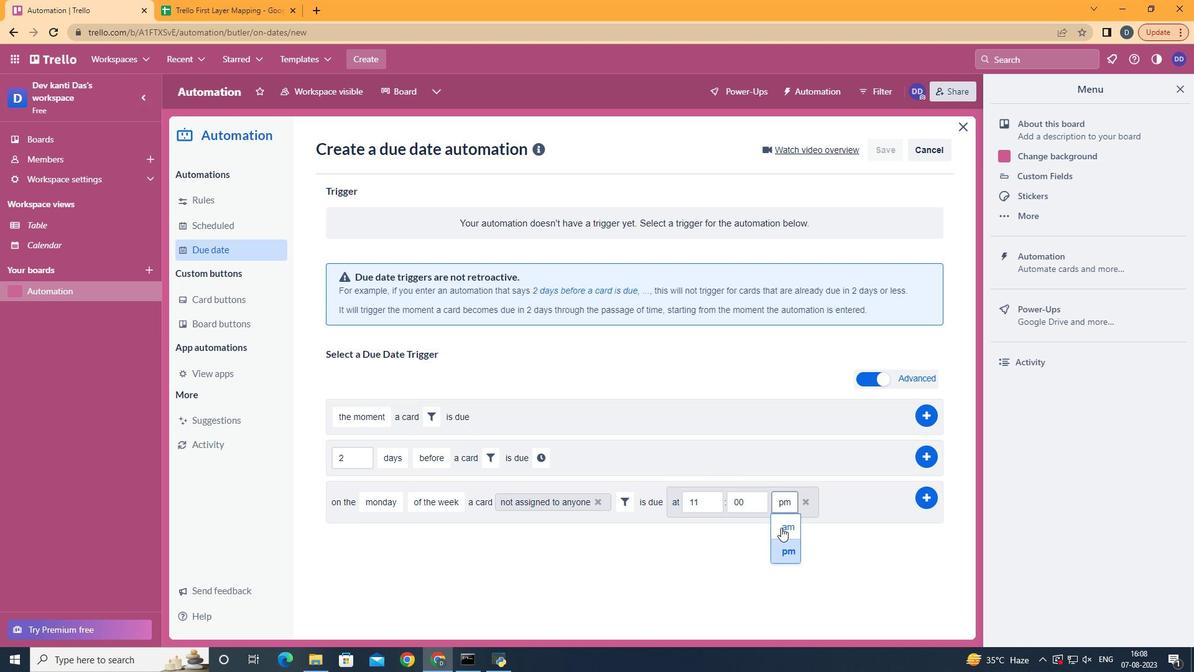 
Action: Mouse moved to (920, 492)
Screenshot: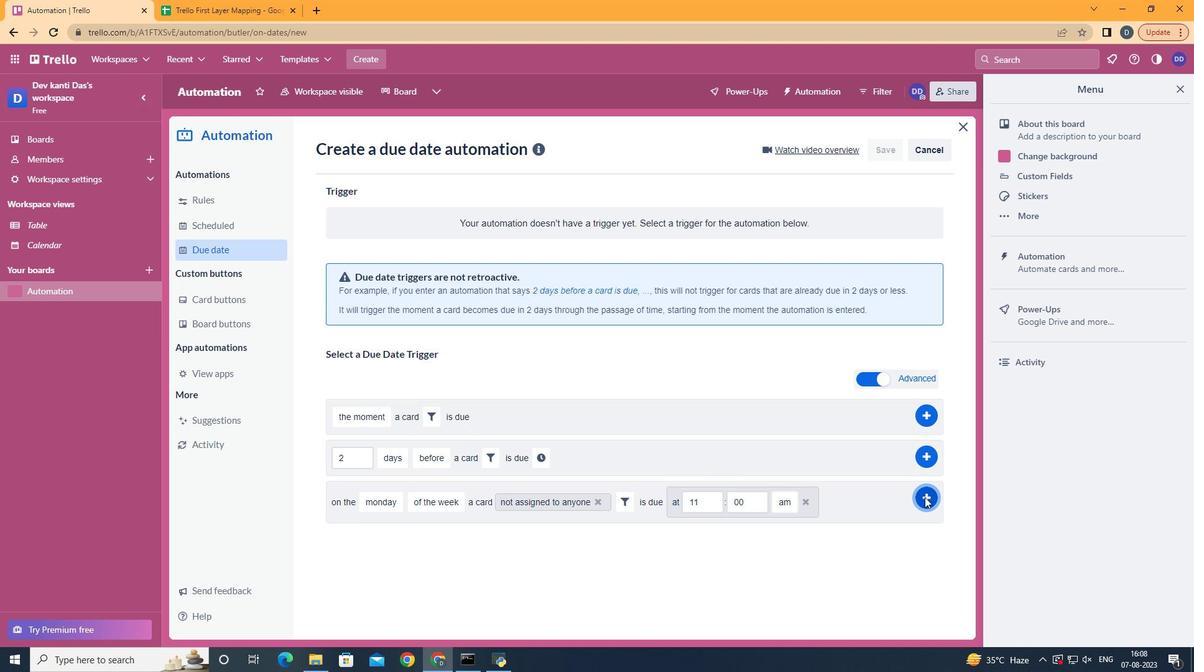
Action: Mouse pressed left at (920, 492)
Screenshot: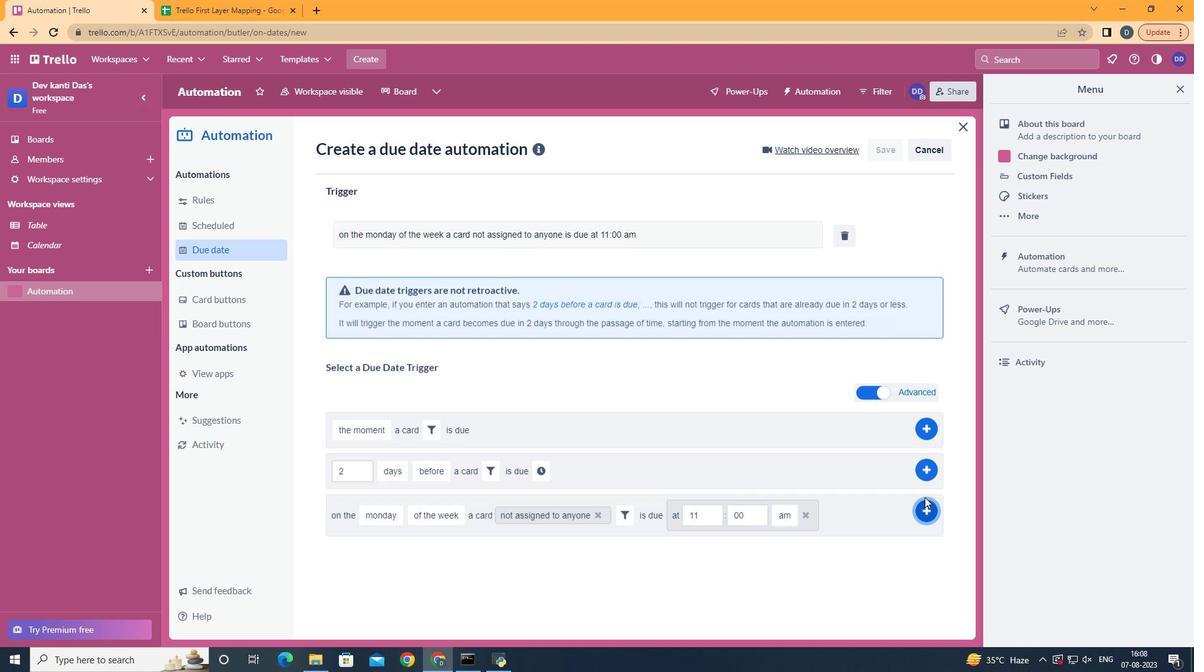 
Action: Mouse moved to (734, 237)
Screenshot: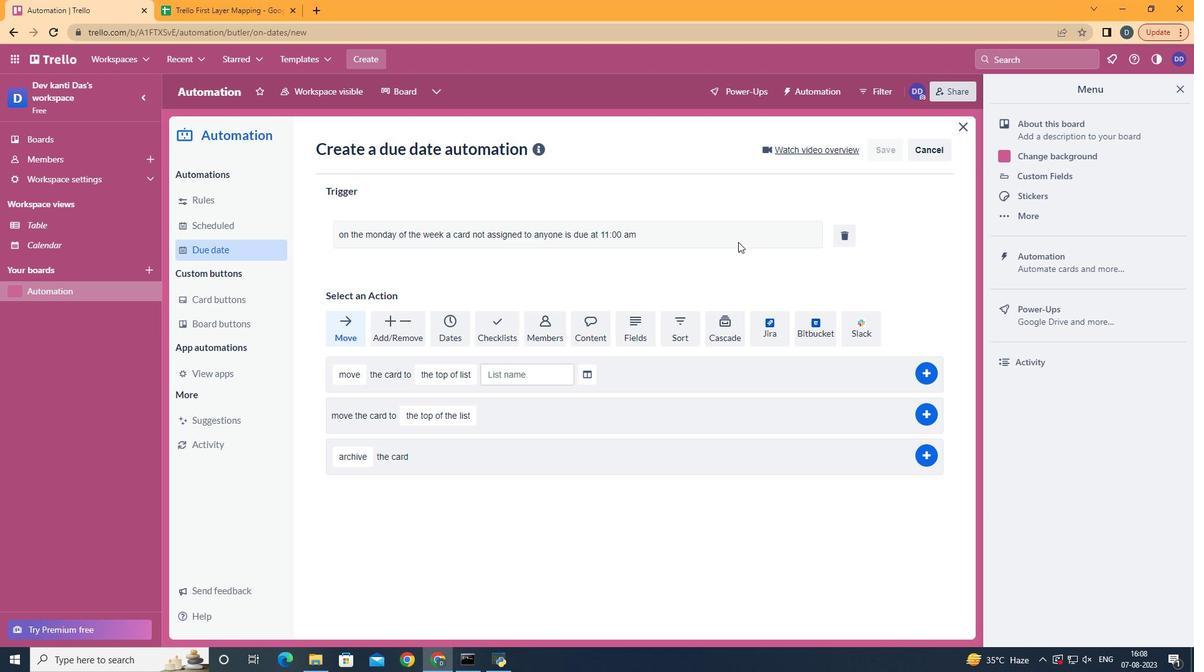 
